 Task: Create a due date automation trigger when advanced on, on the wednesday of the week before a card is due add fields without custom field "Resume" set to a date not in this month at 11:00 AM.
Action: Mouse moved to (1091, 85)
Screenshot: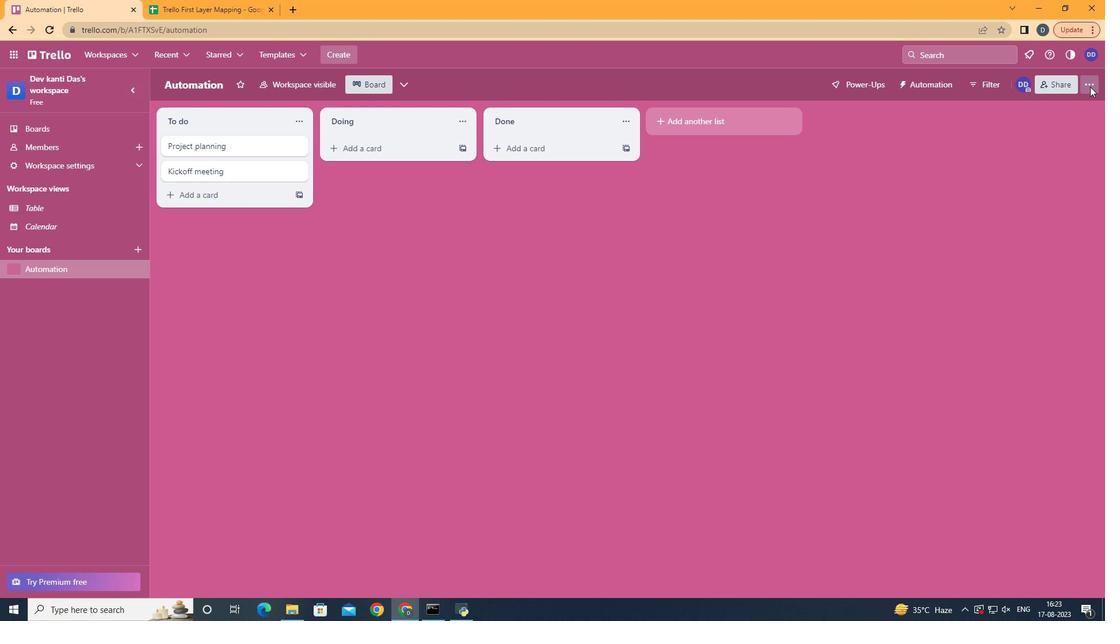 
Action: Mouse pressed left at (1091, 85)
Screenshot: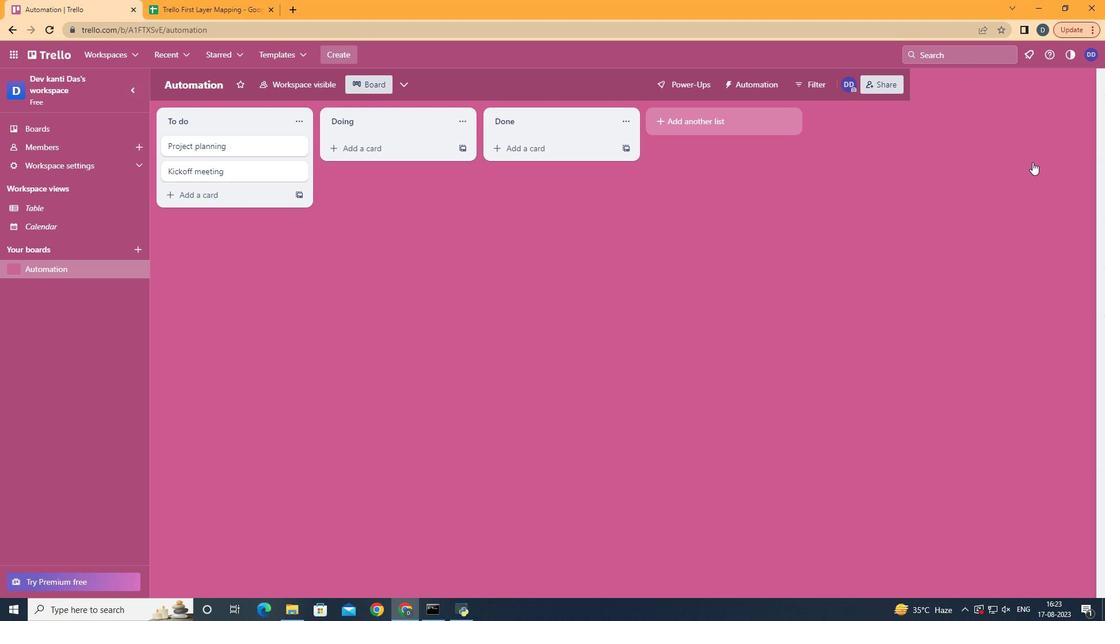
Action: Mouse moved to (1006, 246)
Screenshot: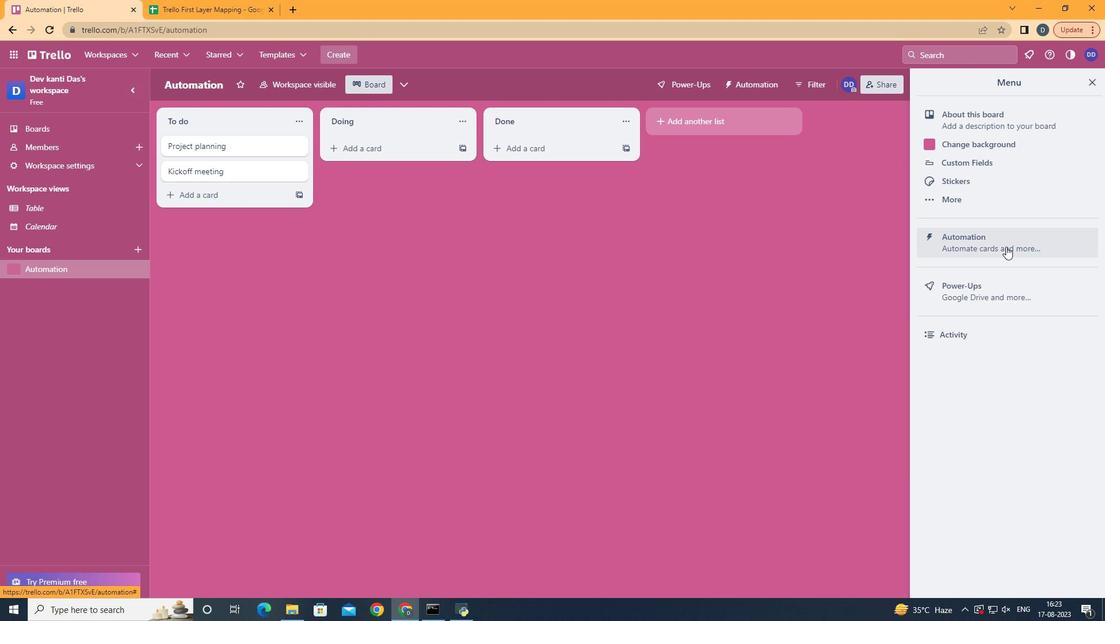 
Action: Mouse pressed left at (1006, 246)
Screenshot: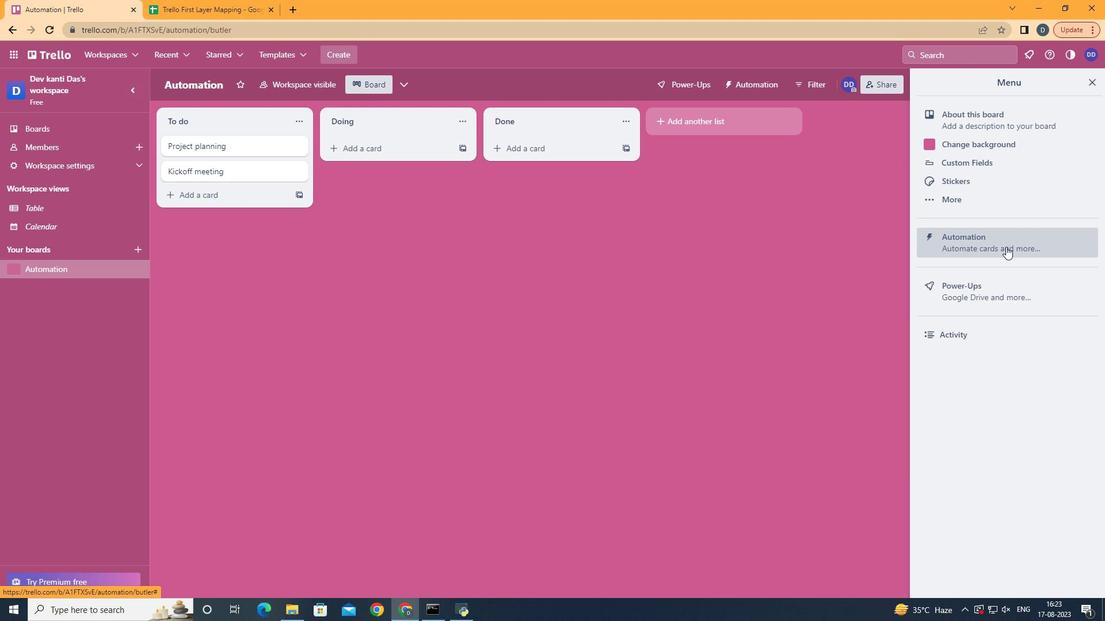 
Action: Mouse moved to (215, 231)
Screenshot: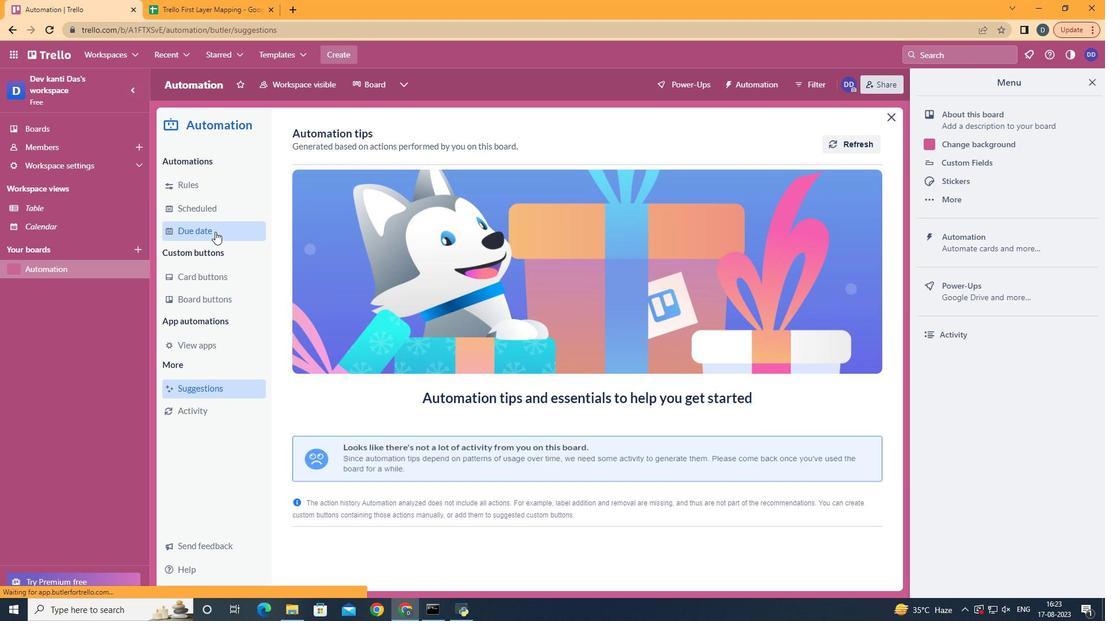 
Action: Mouse pressed left at (215, 231)
Screenshot: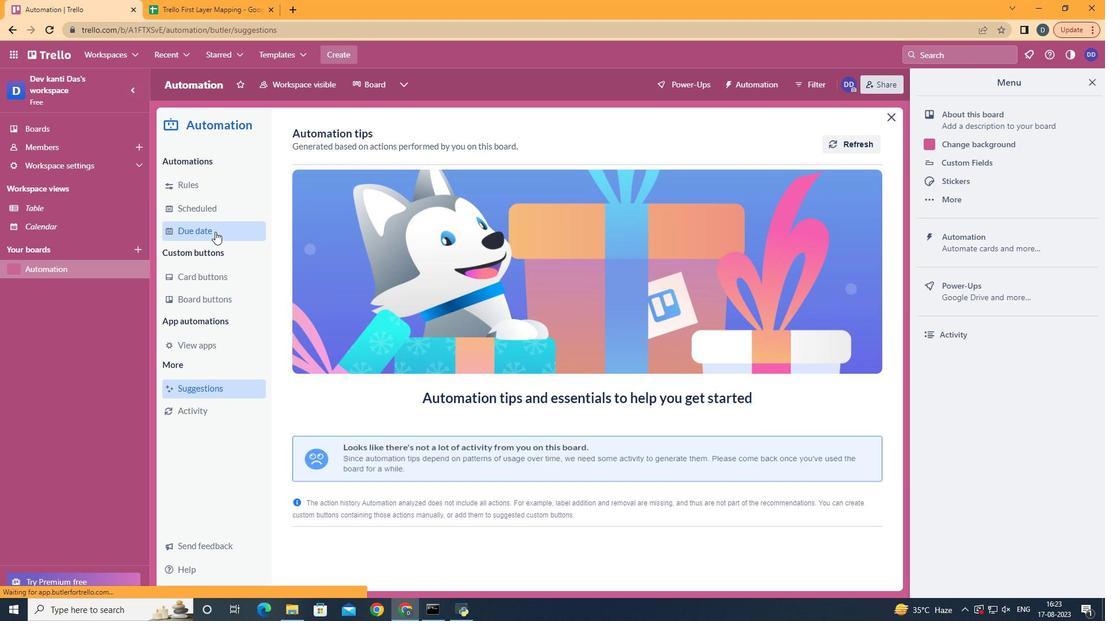 
Action: Mouse moved to (810, 142)
Screenshot: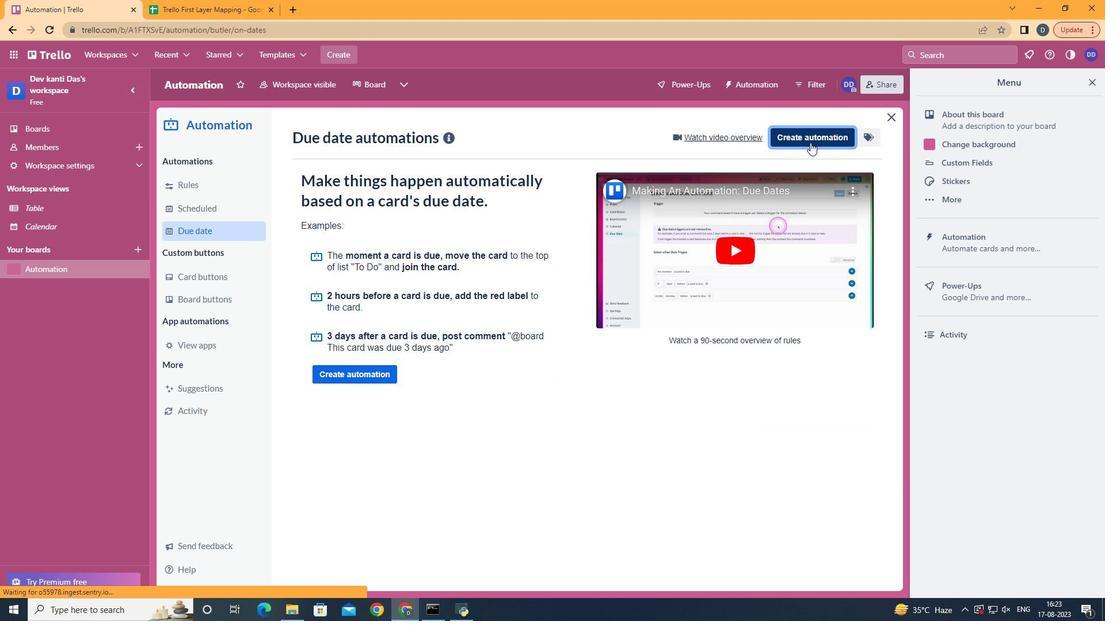 
Action: Mouse pressed left at (810, 142)
Screenshot: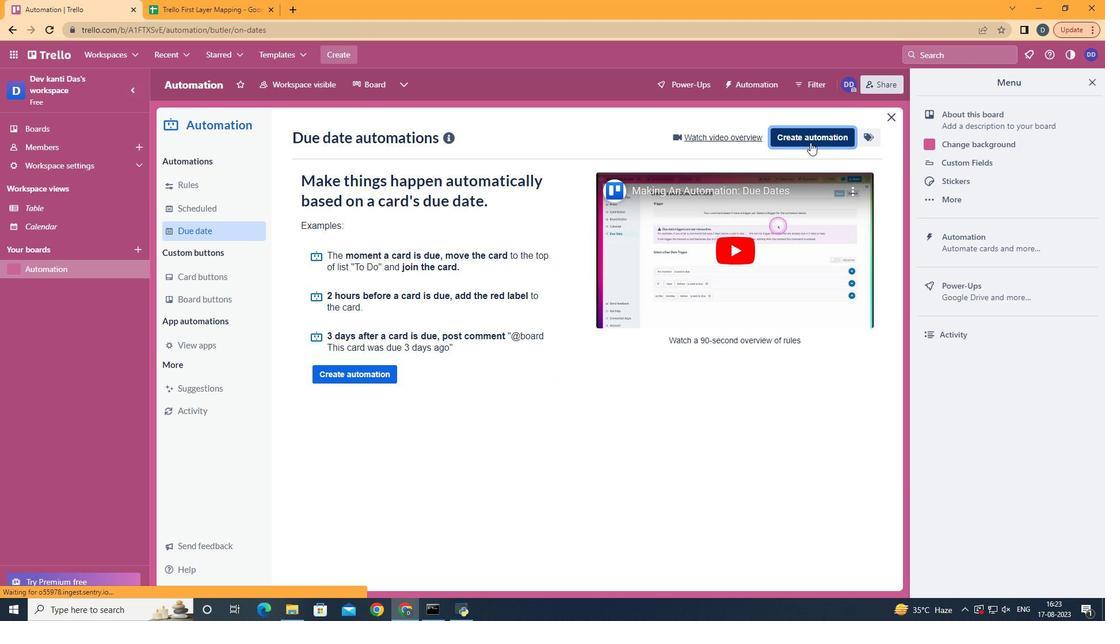 
Action: Mouse moved to (600, 248)
Screenshot: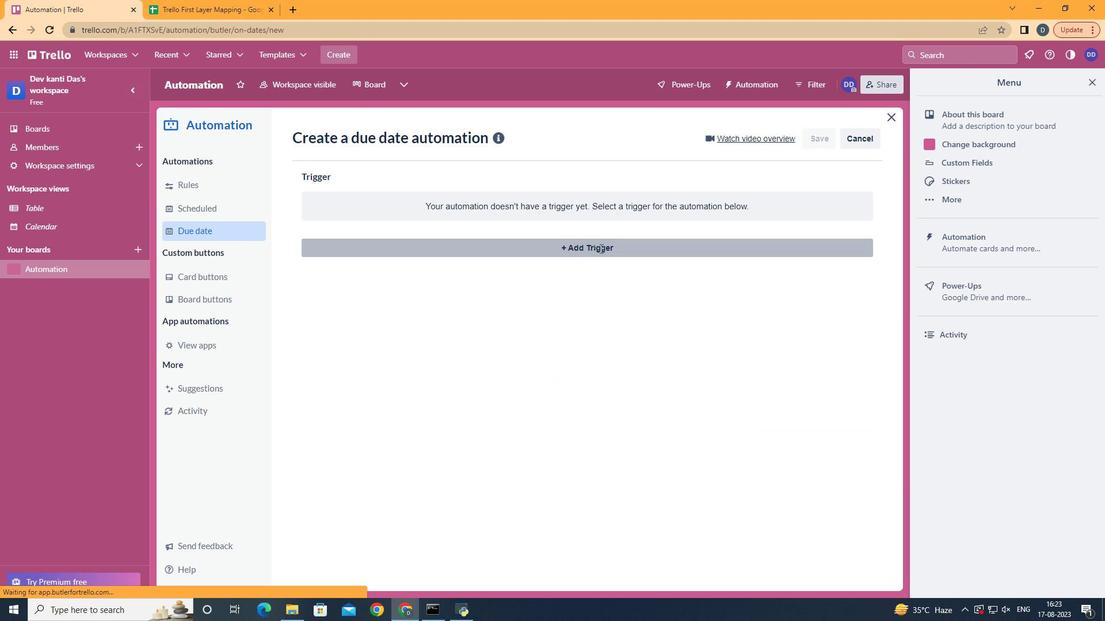 
Action: Mouse pressed left at (600, 248)
Screenshot: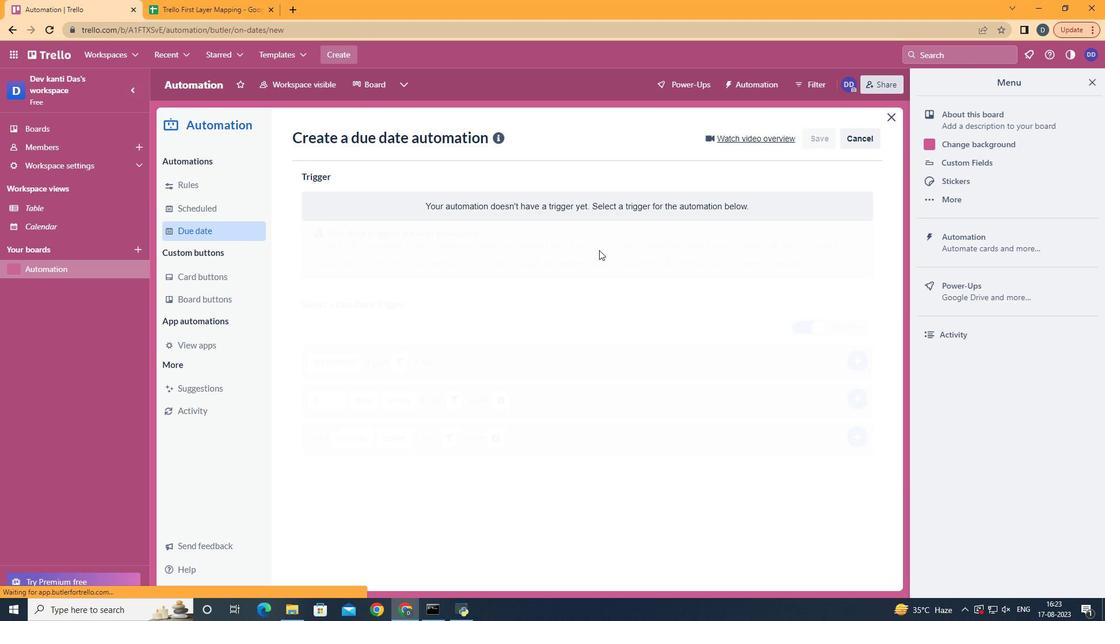 
Action: Mouse moved to (375, 345)
Screenshot: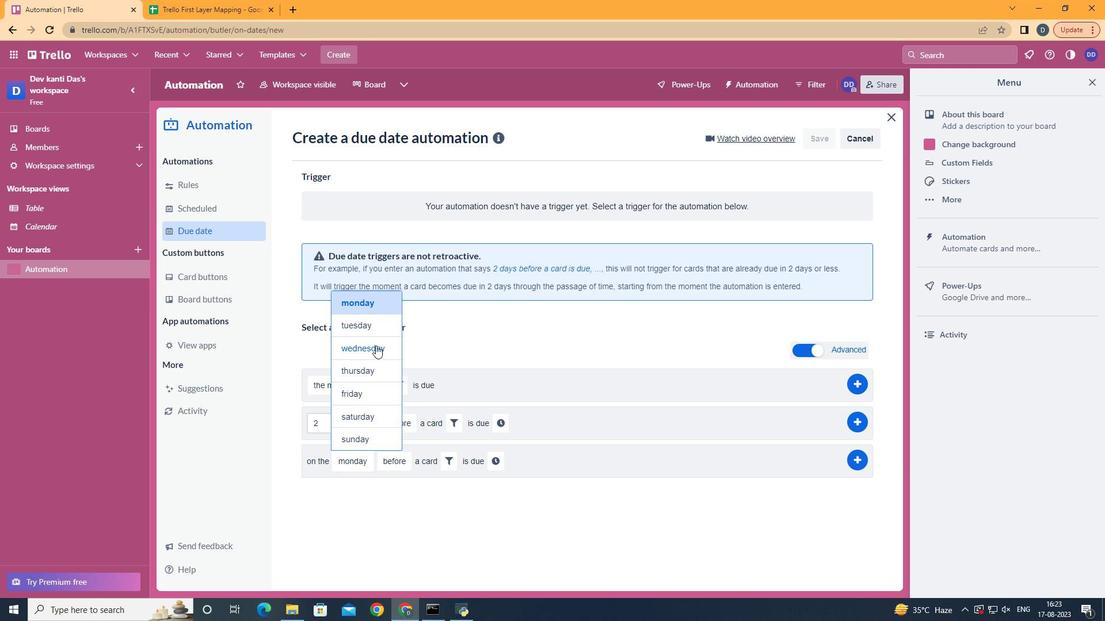 
Action: Mouse pressed left at (375, 345)
Screenshot: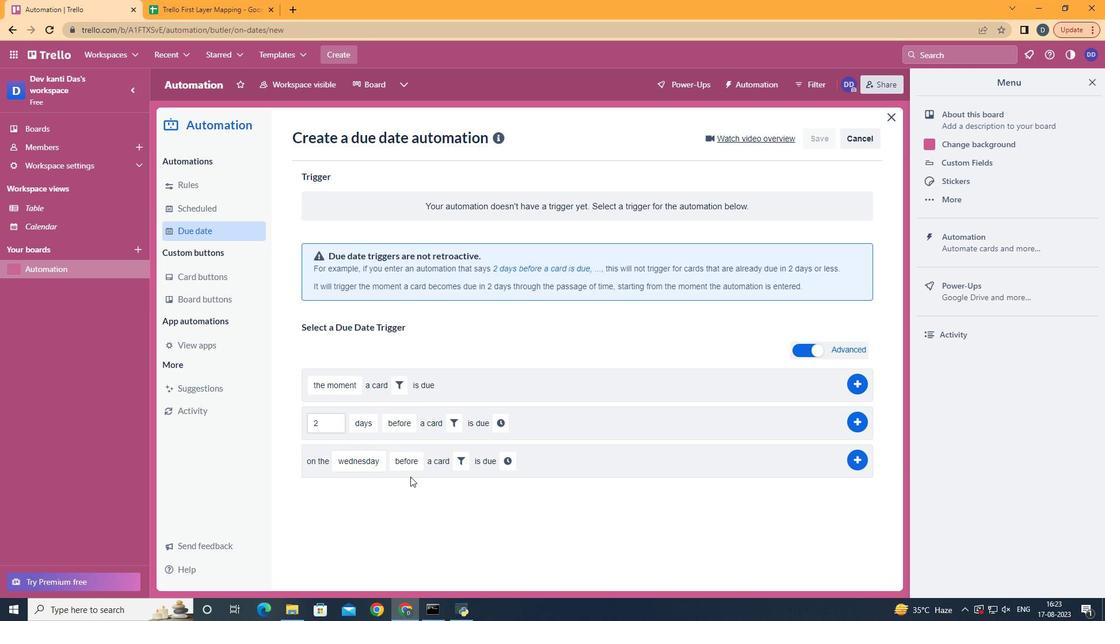 
Action: Mouse moved to (429, 547)
Screenshot: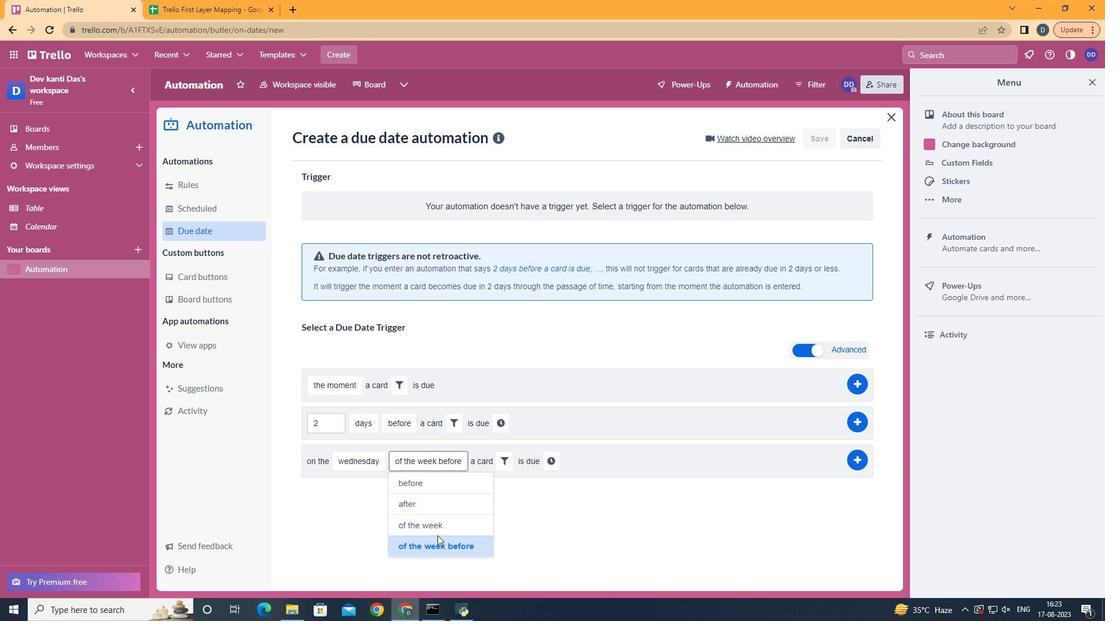 
Action: Mouse pressed left at (429, 547)
Screenshot: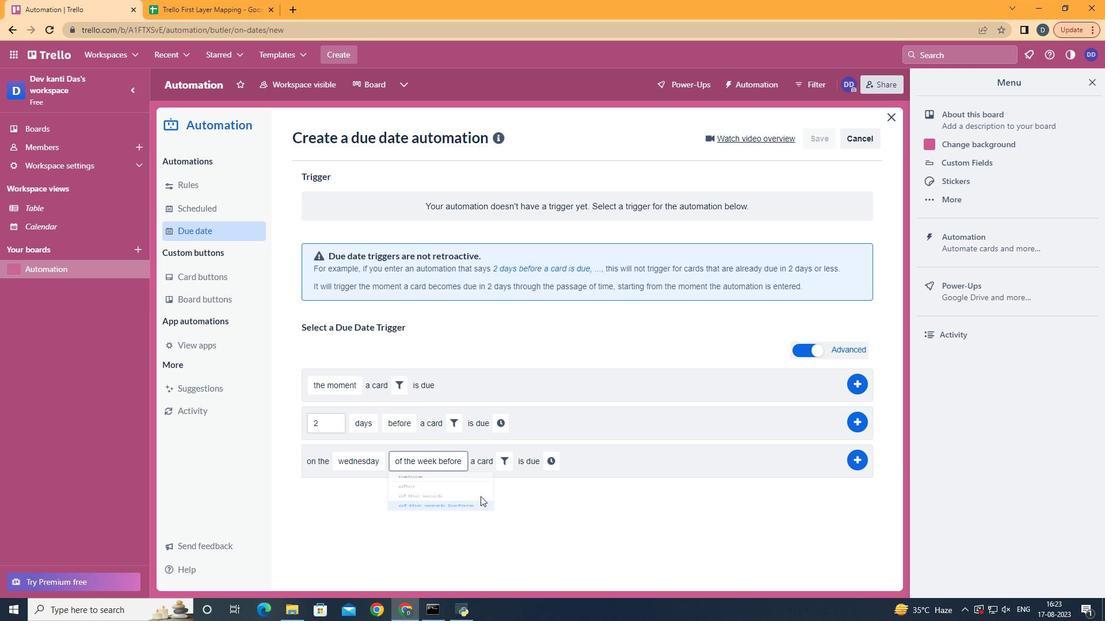 
Action: Mouse moved to (505, 465)
Screenshot: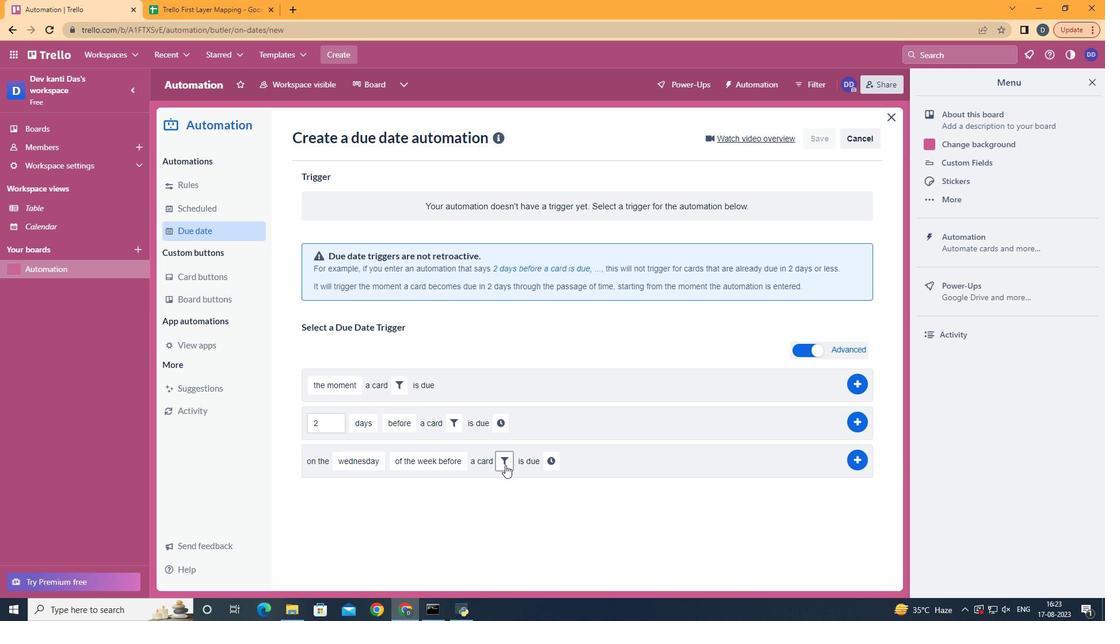 
Action: Mouse pressed left at (505, 465)
Screenshot: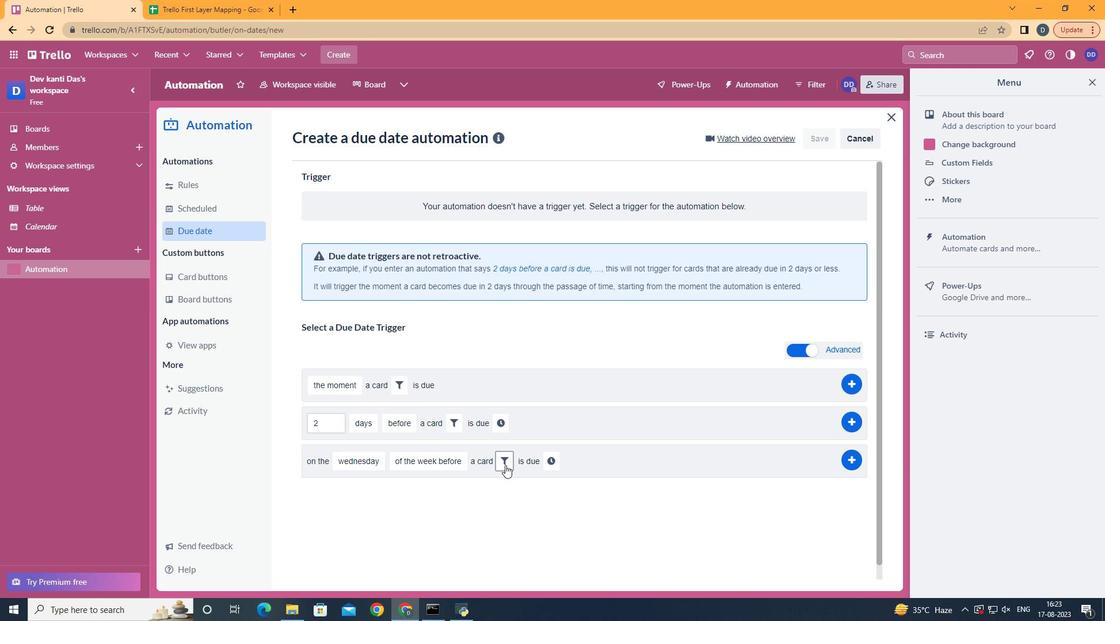 
Action: Mouse moved to (688, 492)
Screenshot: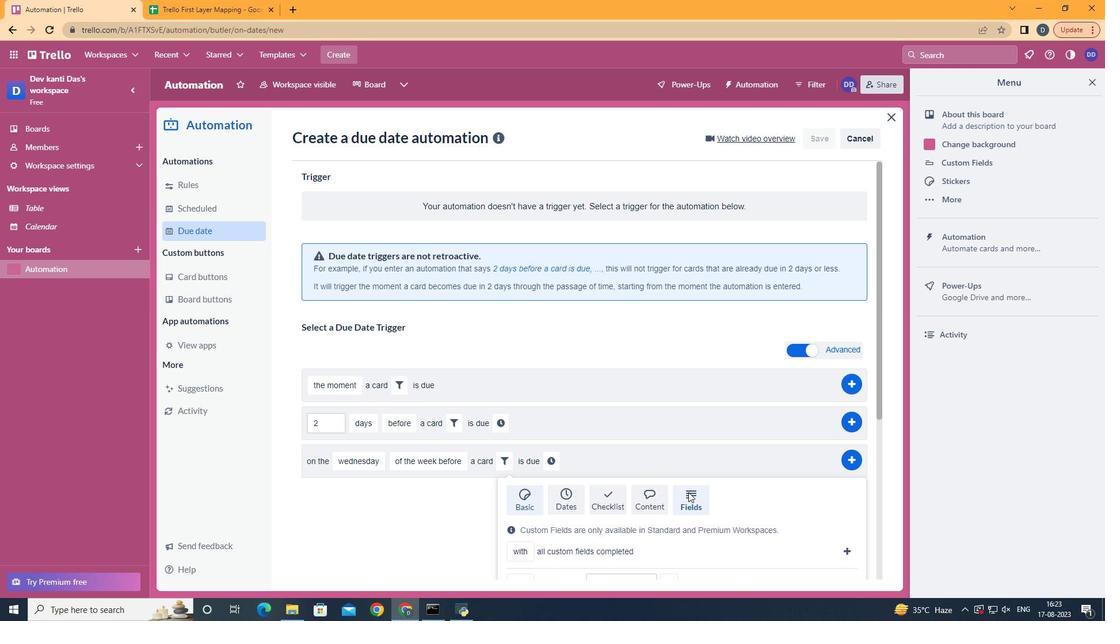 
Action: Mouse pressed left at (688, 492)
Screenshot: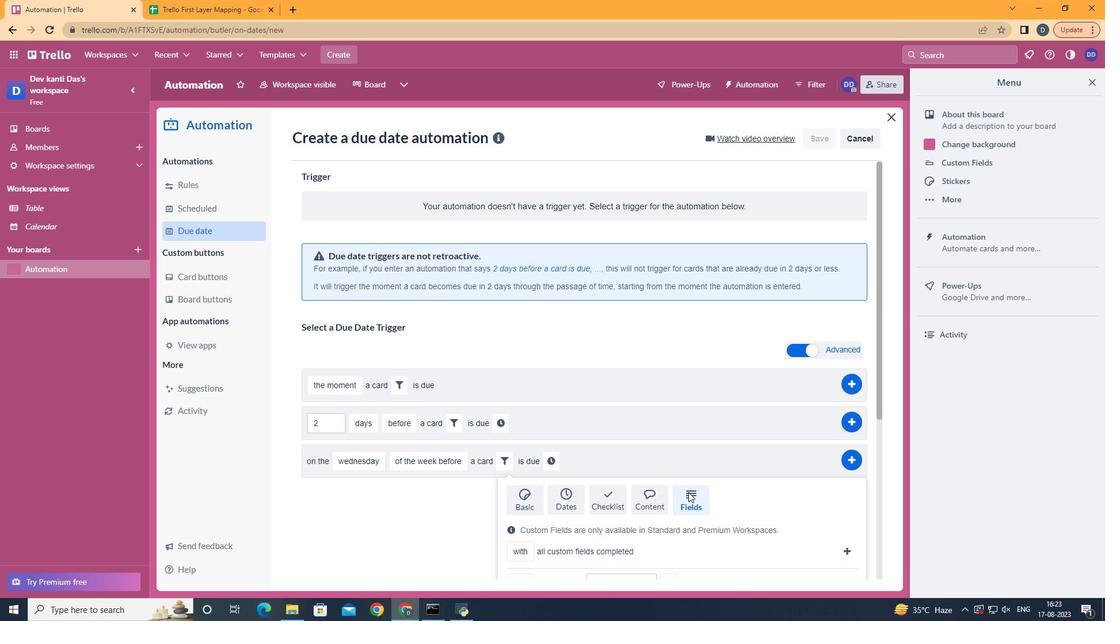 
Action: Mouse scrolled (688, 492) with delta (0, 0)
Screenshot: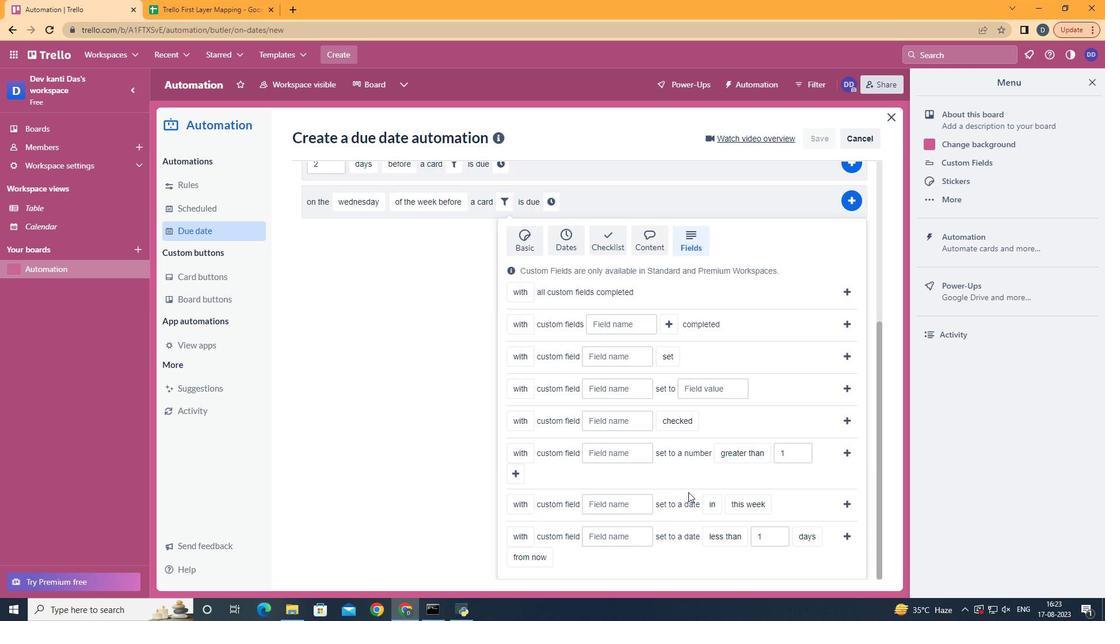 
Action: Mouse scrolled (688, 492) with delta (0, 0)
Screenshot: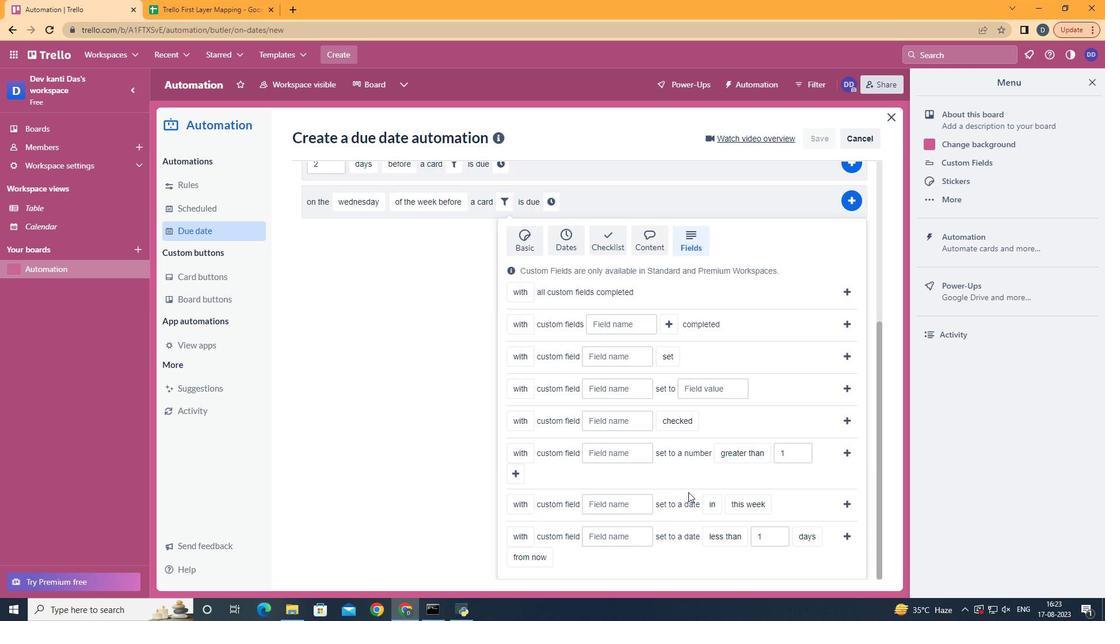 
Action: Mouse scrolled (688, 492) with delta (0, 0)
Screenshot: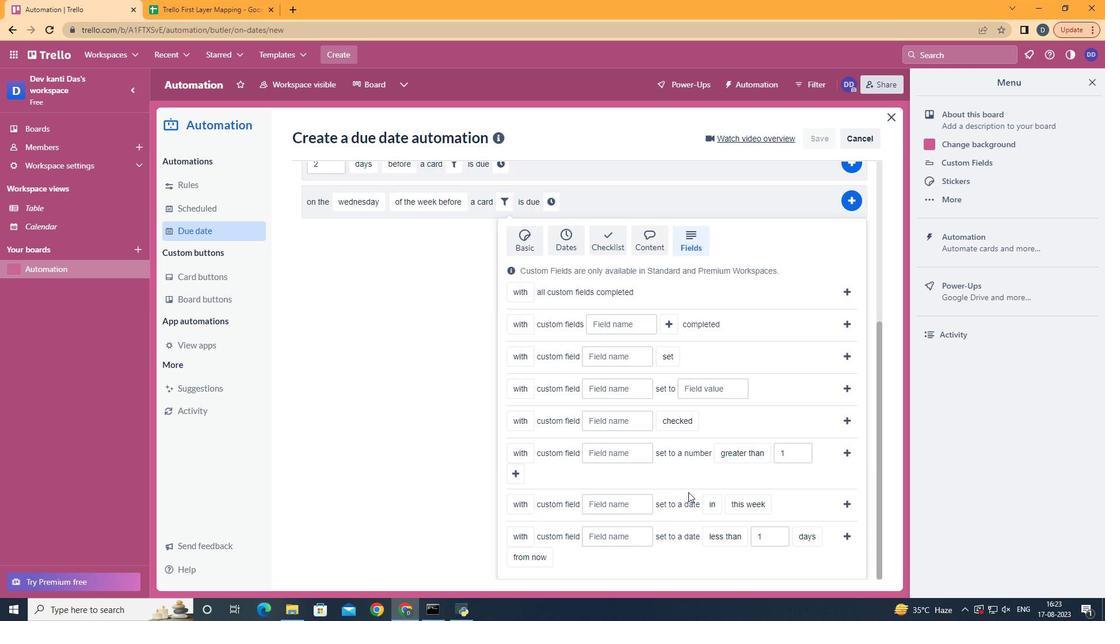 
Action: Mouse scrolled (688, 492) with delta (0, 0)
Screenshot: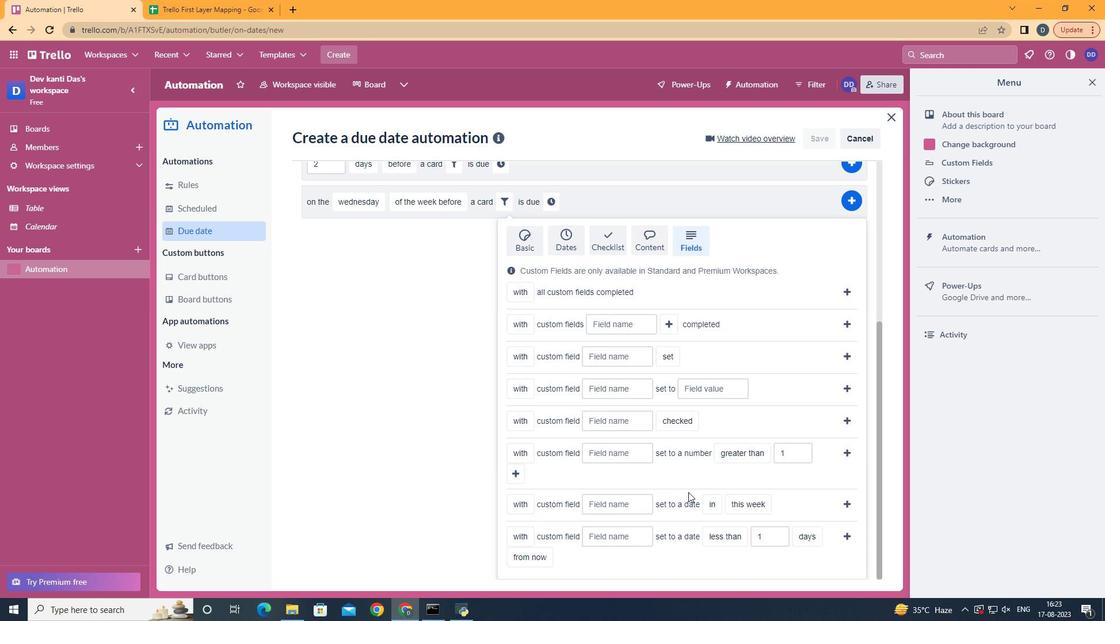 
Action: Mouse scrolled (688, 492) with delta (0, 0)
Screenshot: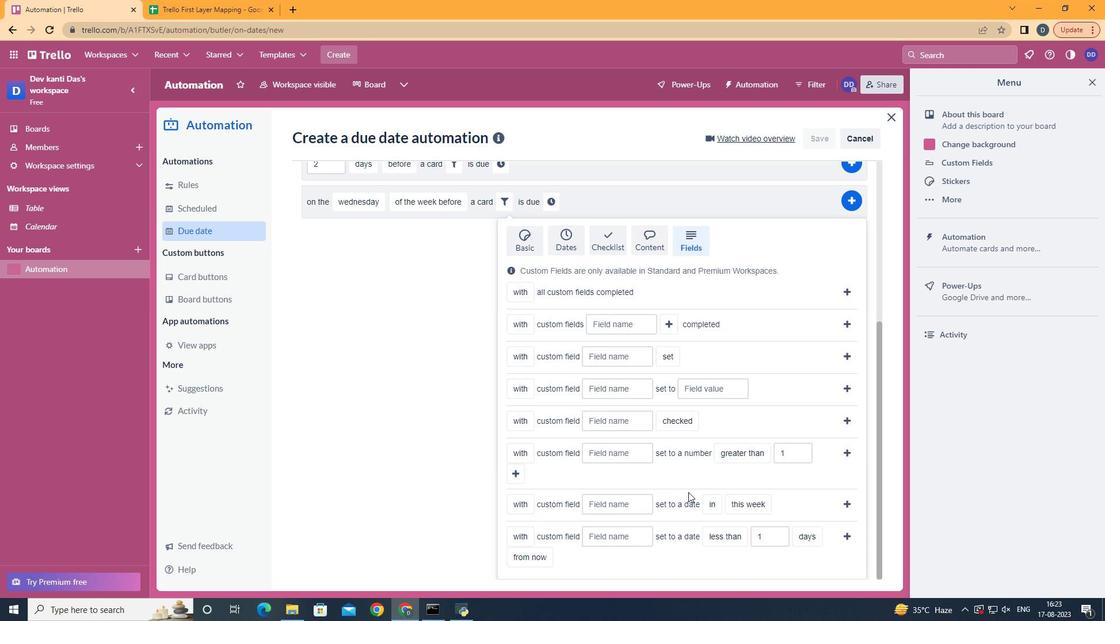 
Action: Mouse moved to (531, 549)
Screenshot: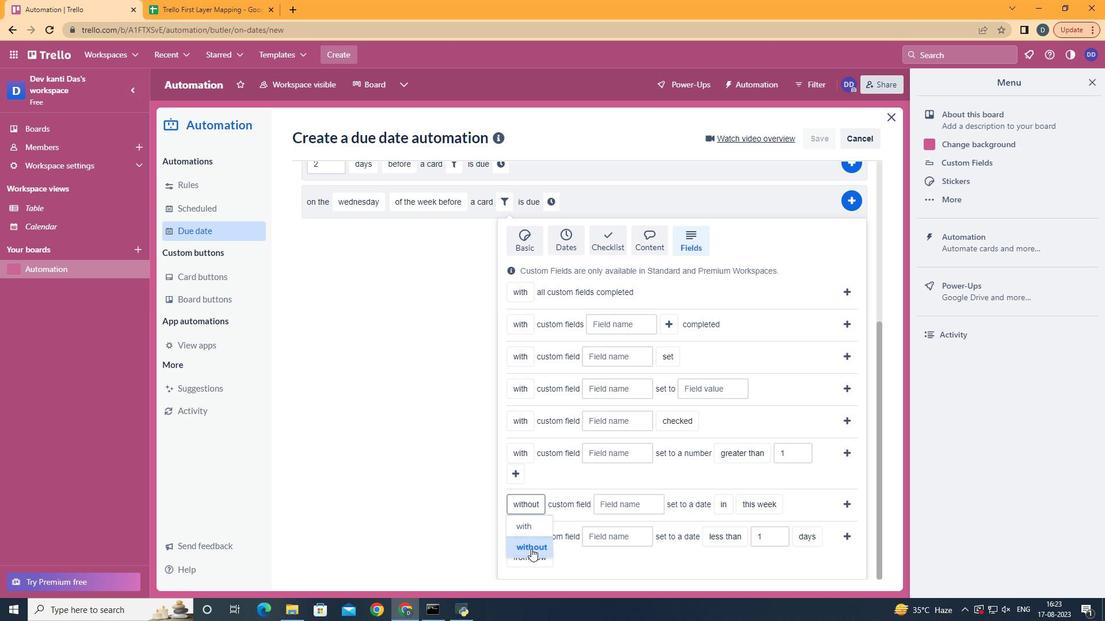 
Action: Mouse pressed left at (531, 549)
Screenshot: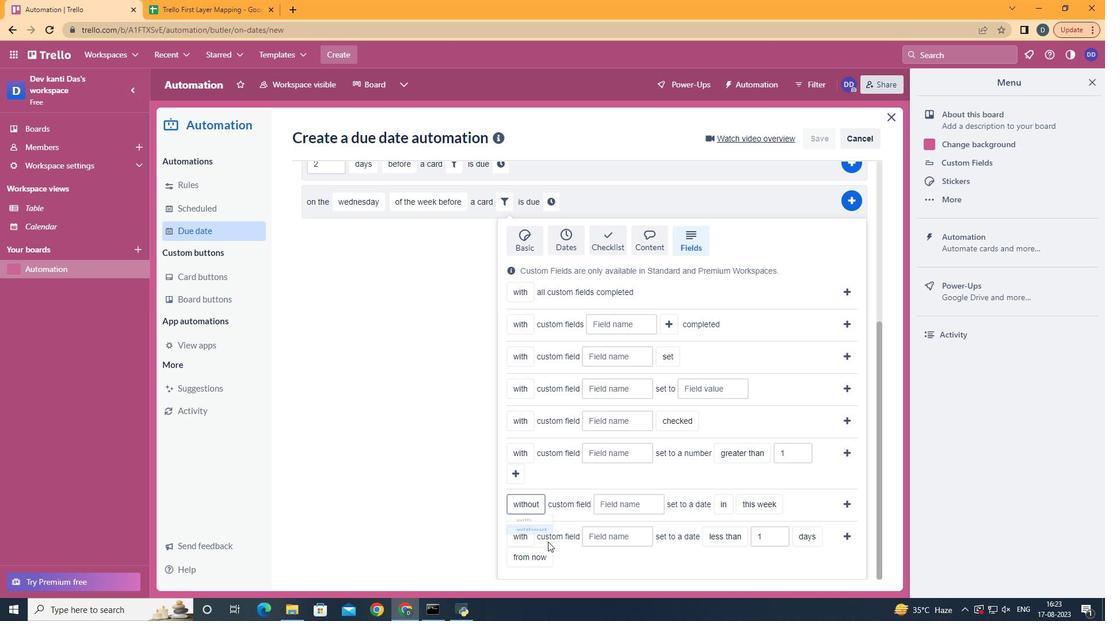 
Action: Mouse moved to (626, 498)
Screenshot: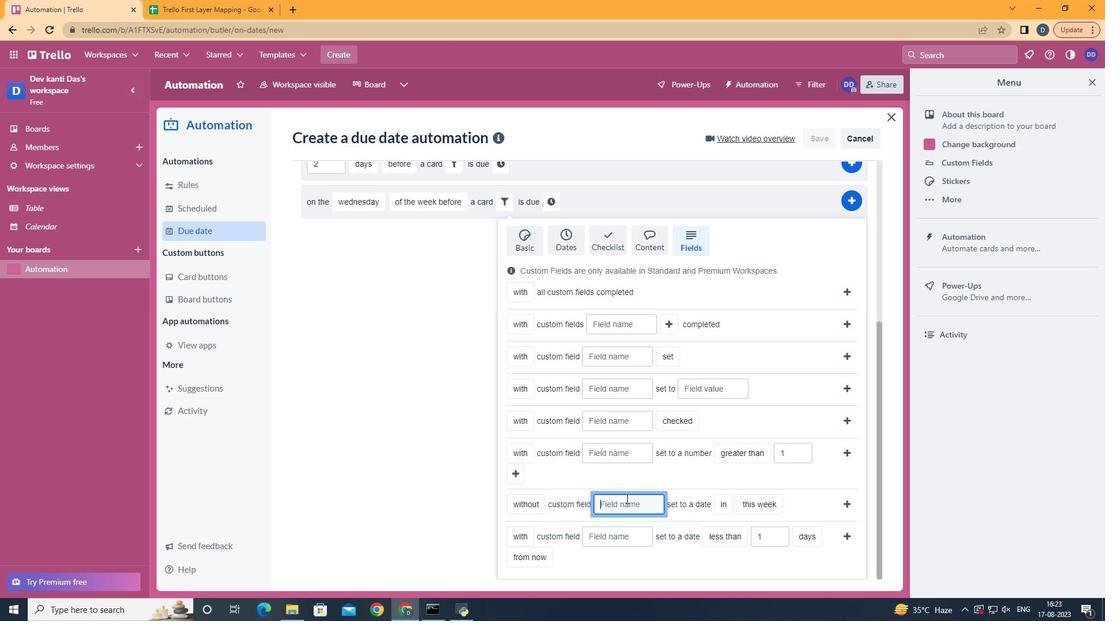 
Action: Mouse pressed left at (626, 498)
Screenshot: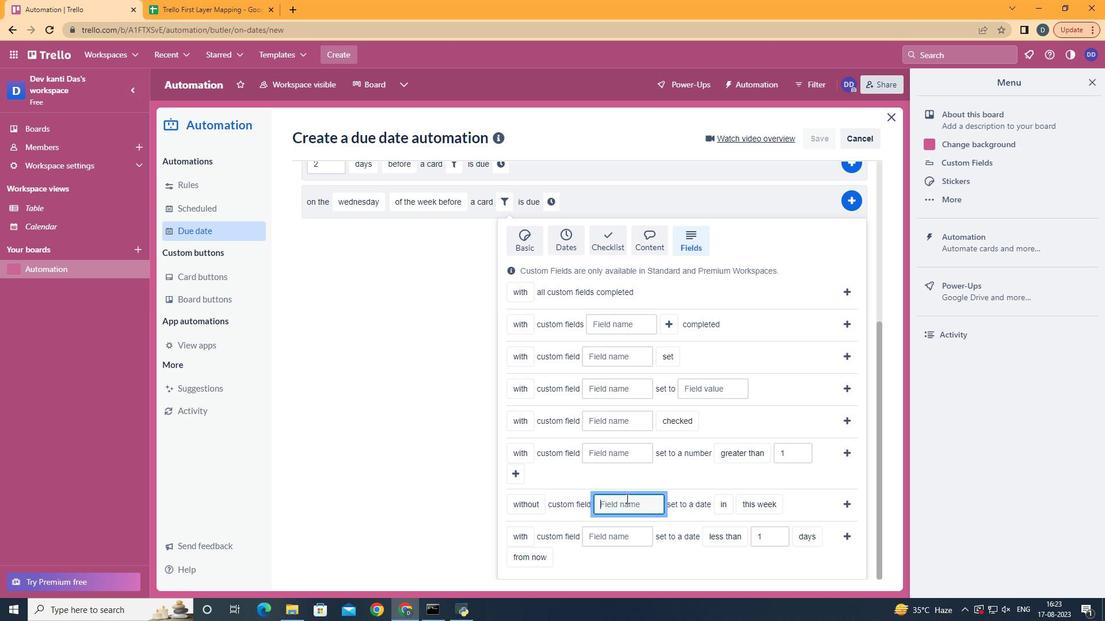 
Action: Key pressed <Key.shift>Resume
Screenshot: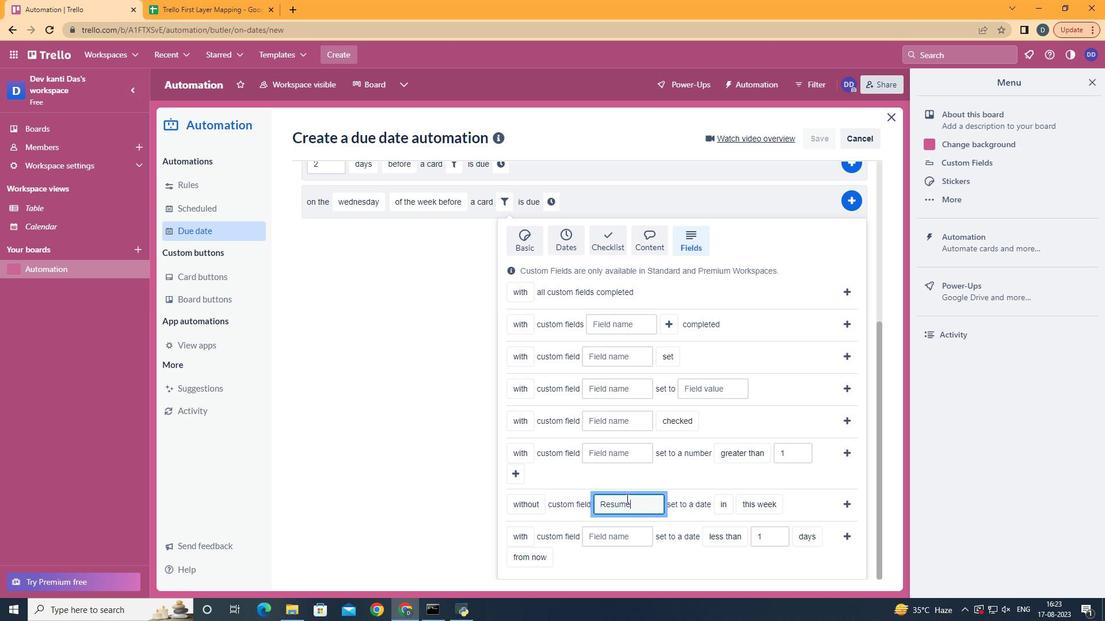 
Action: Mouse moved to (725, 558)
Screenshot: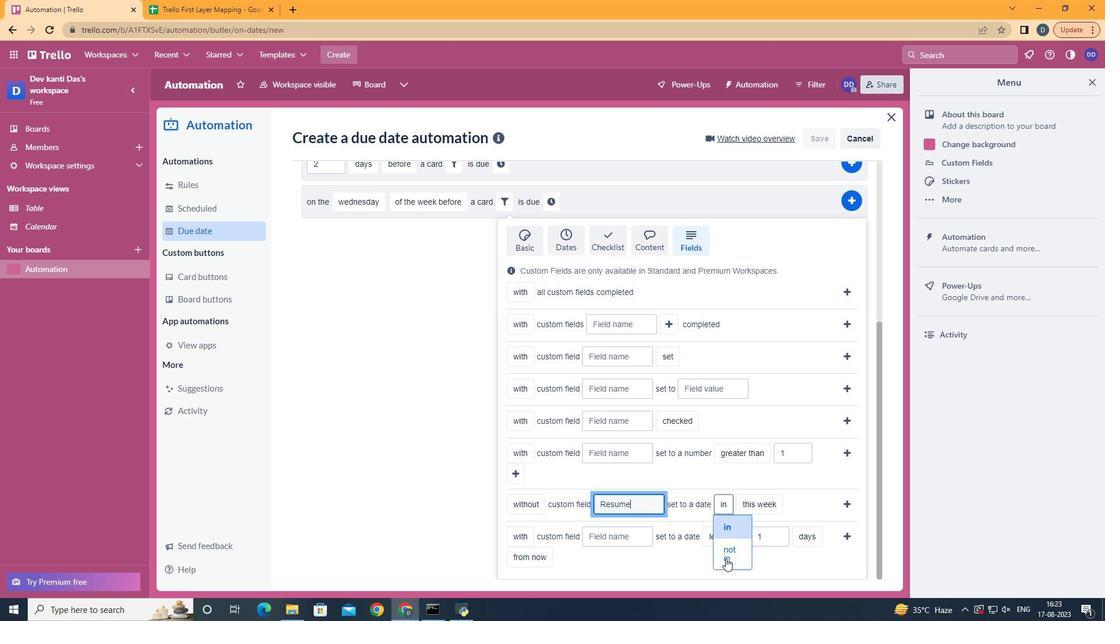 
Action: Mouse pressed left at (725, 558)
Screenshot: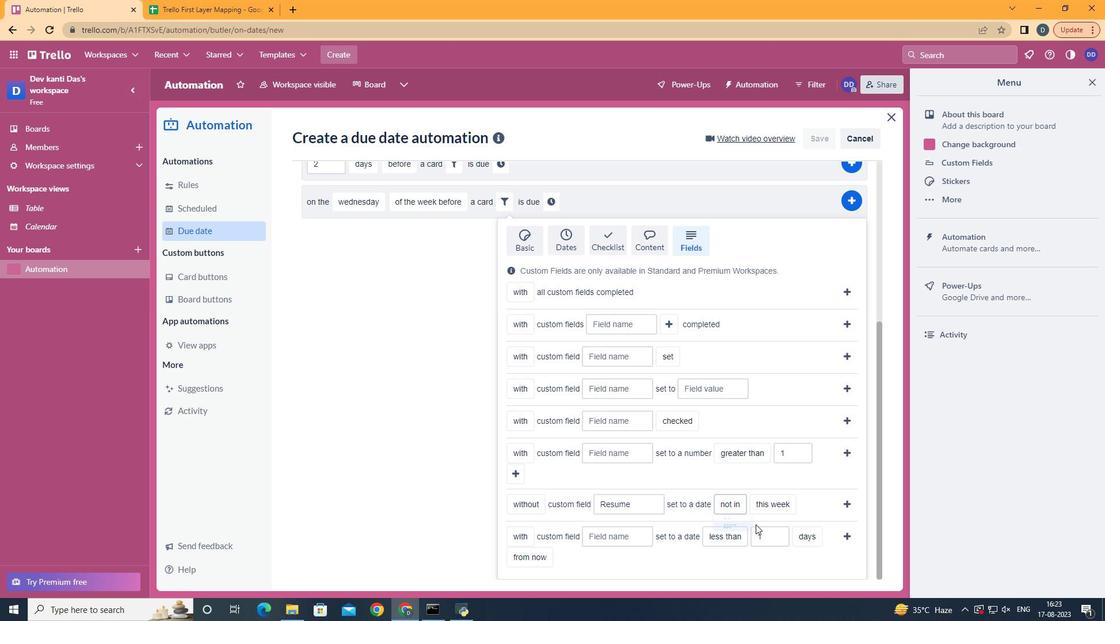 
Action: Mouse moved to (783, 546)
Screenshot: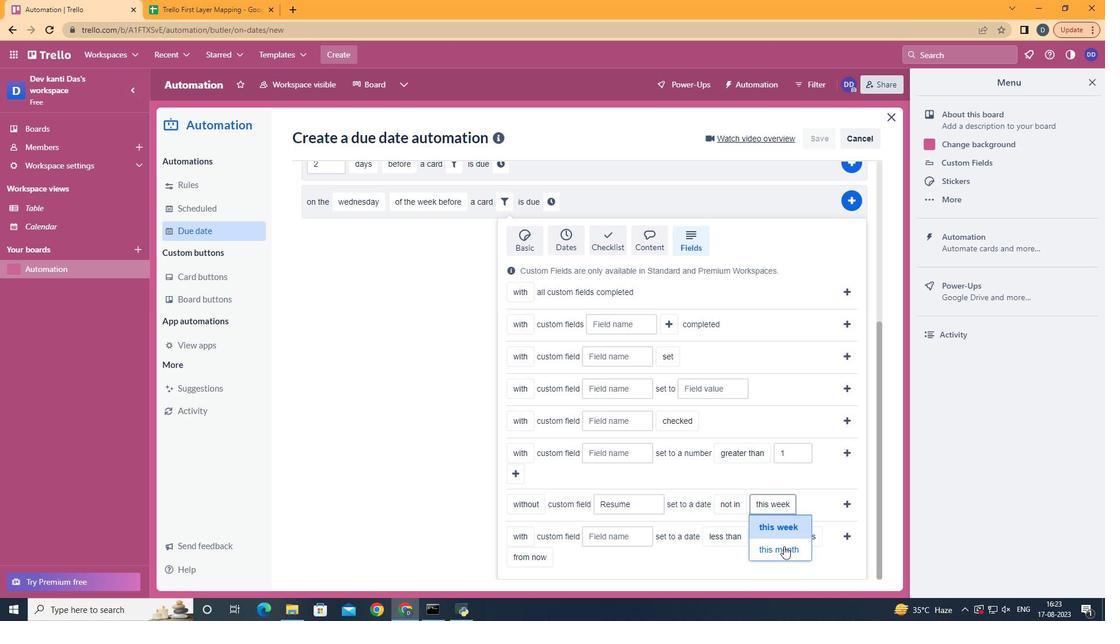
Action: Mouse pressed left at (783, 546)
Screenshot: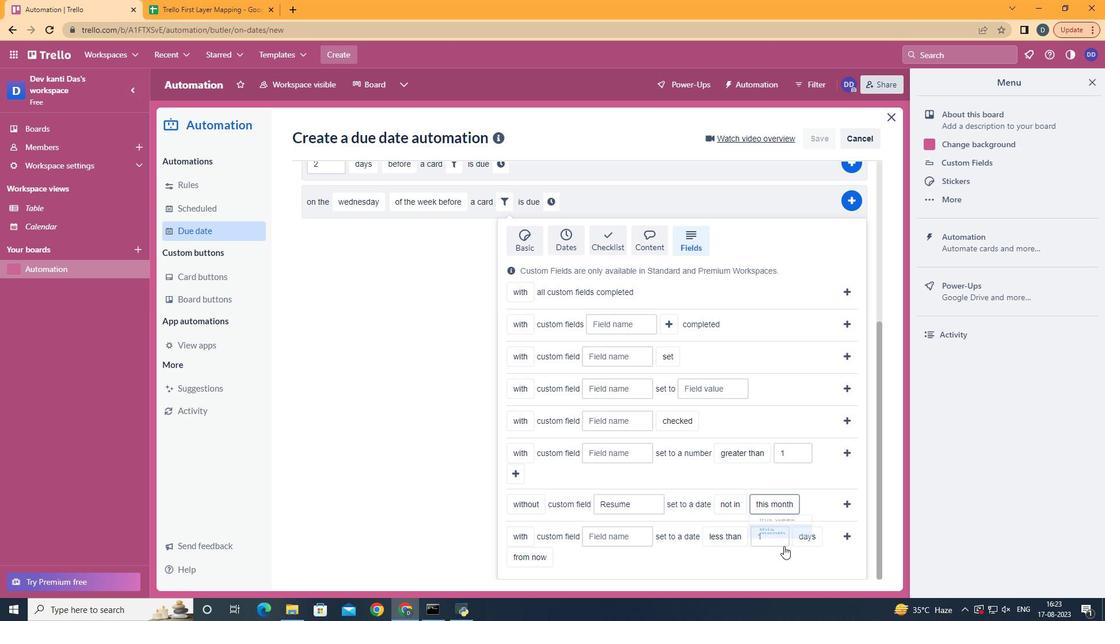 
Action: Mouse moved to (844, 503)
Screenshot: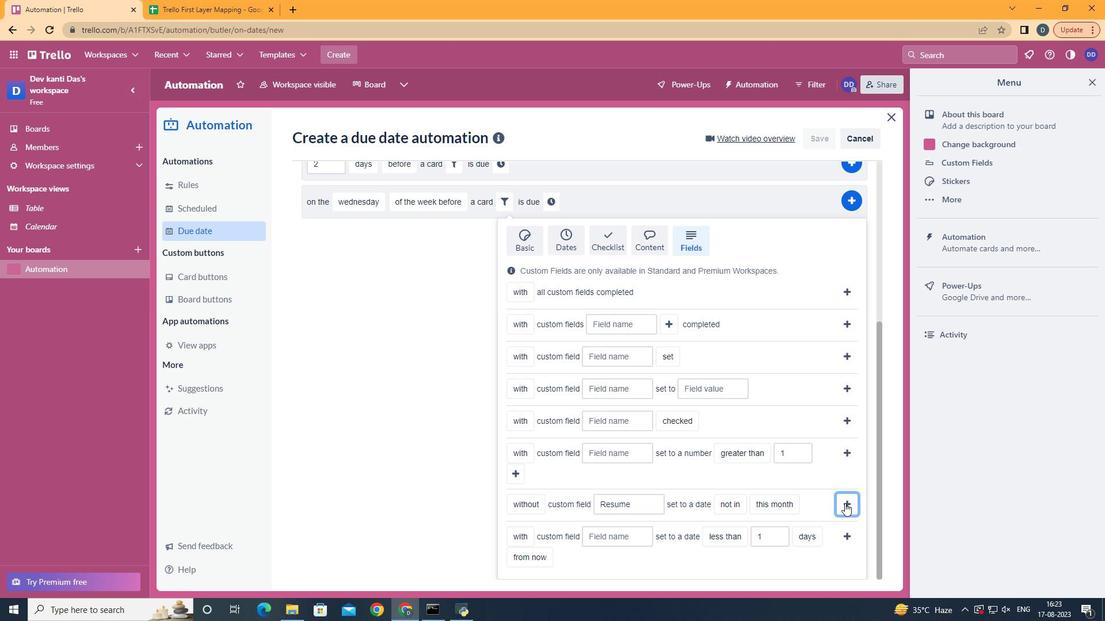 
Action: Mouse pressed left at (844, 503)
Screenshot: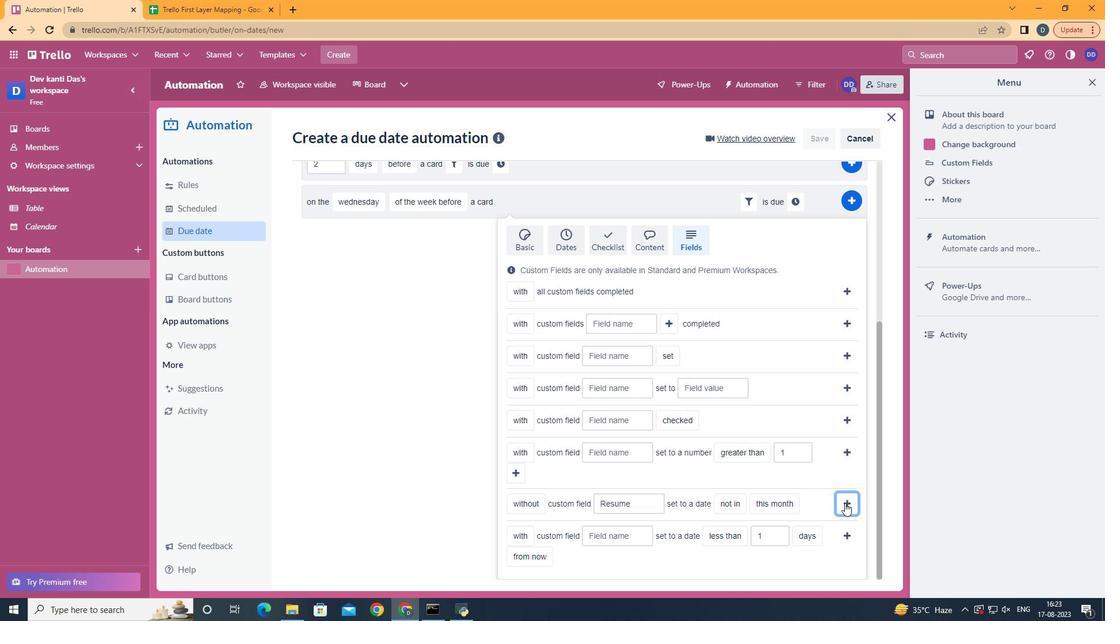 
Action: Mouse moved to (790, 457)
Screenshot: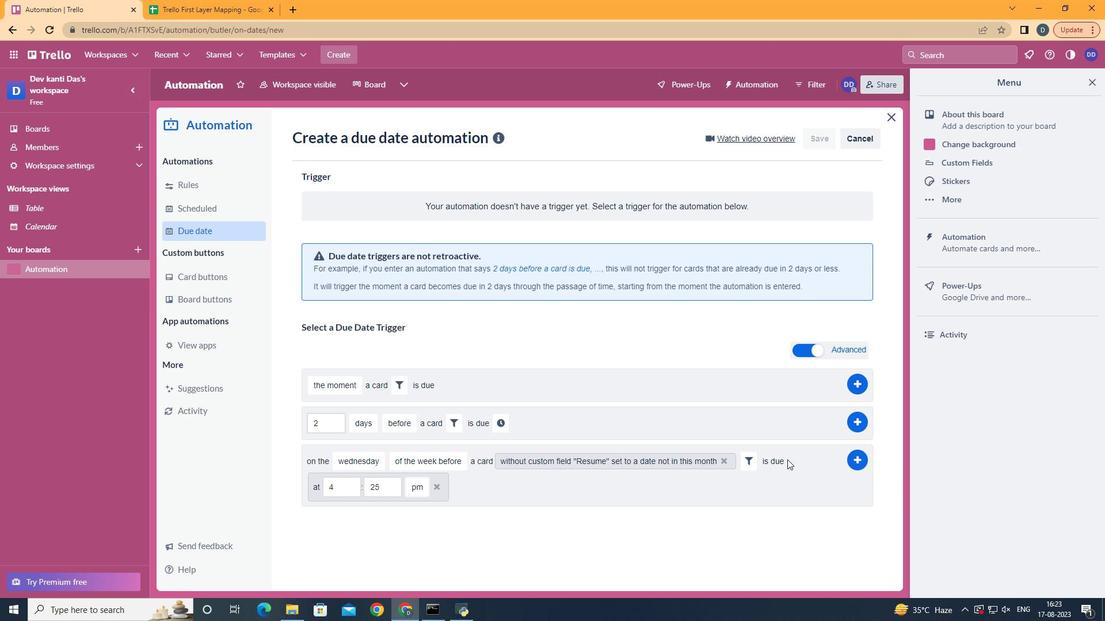 
Action: Mouse pressed left at (790, 457)
Screenshot: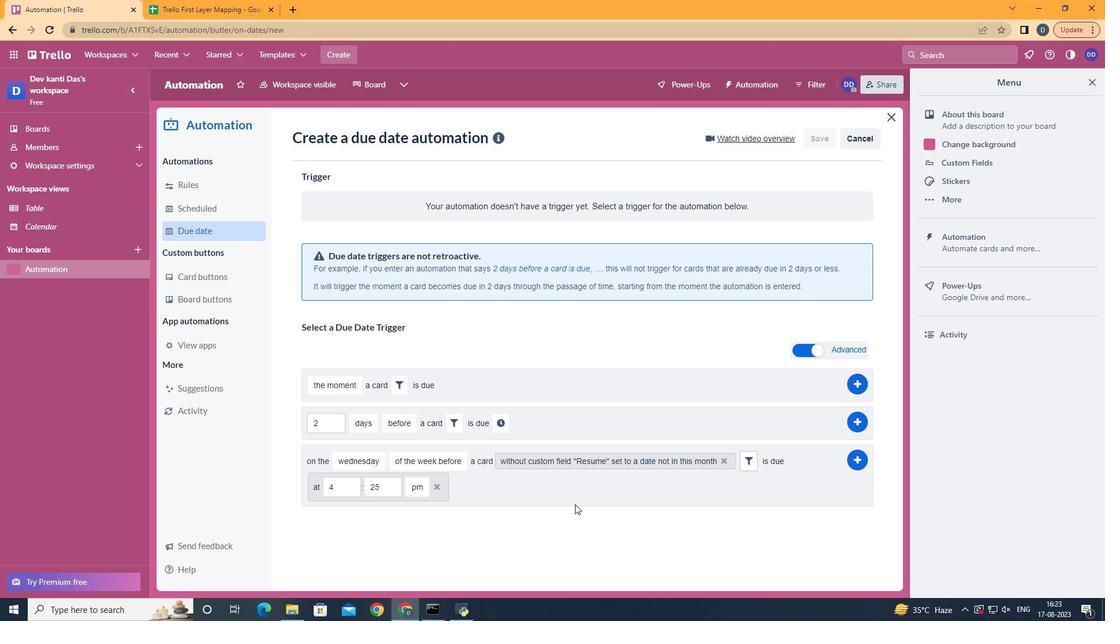 
Action: Mouse moved to (351, 485)
Screenshot: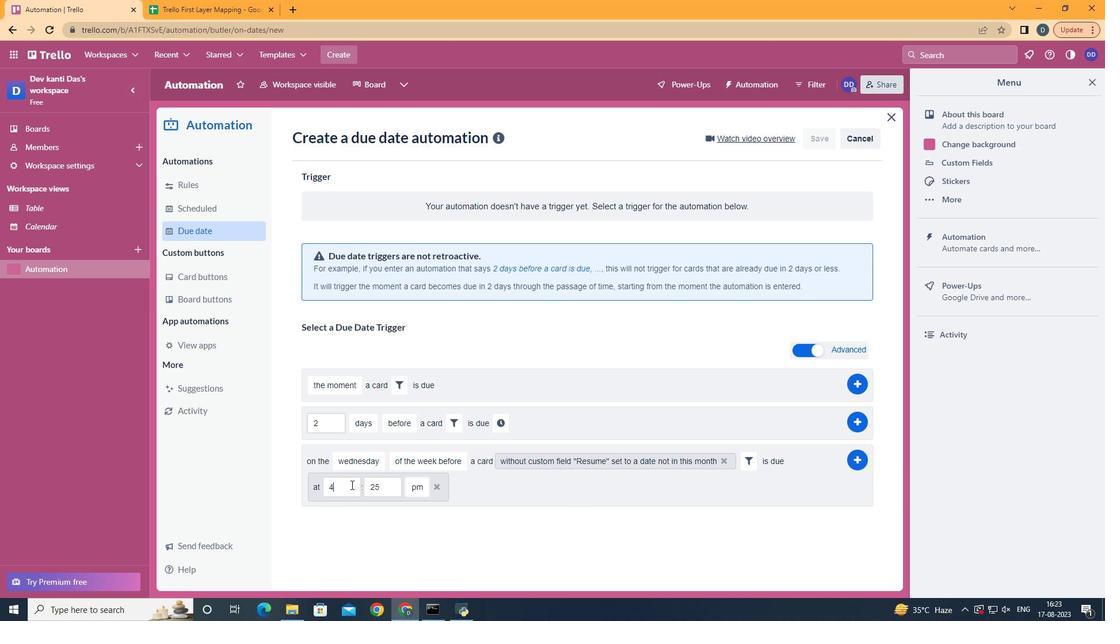 
Action: Mouse pressed left at (351, 485)
Screenshot: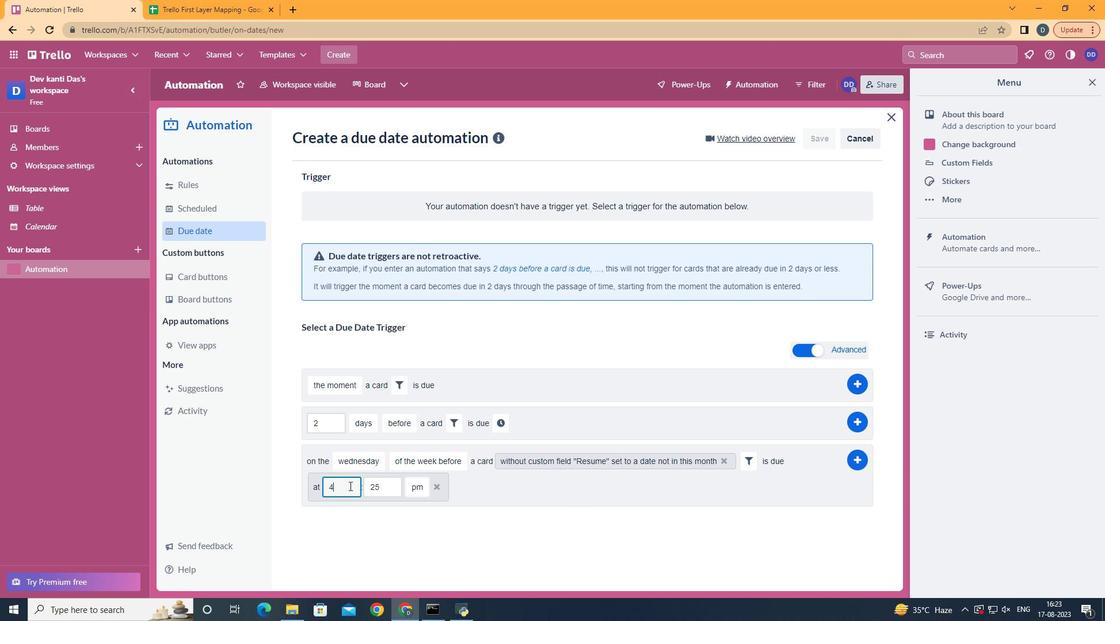
Action: Mouse moved to (349, 486)
Screenshot: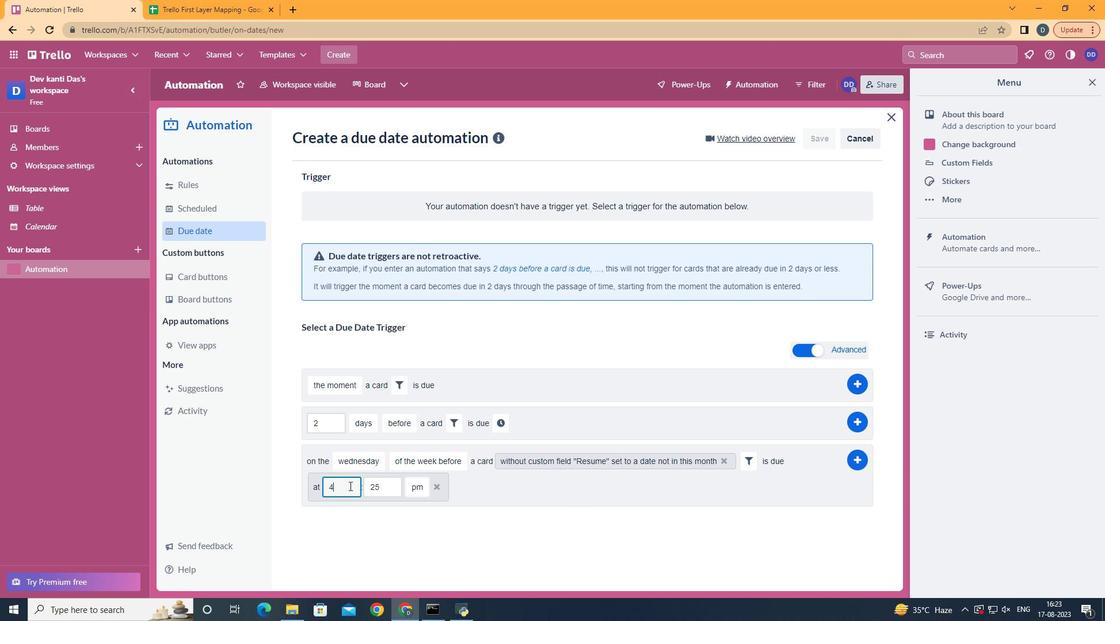 
Action: Key pressed <Key.backspace>11
Screenshot: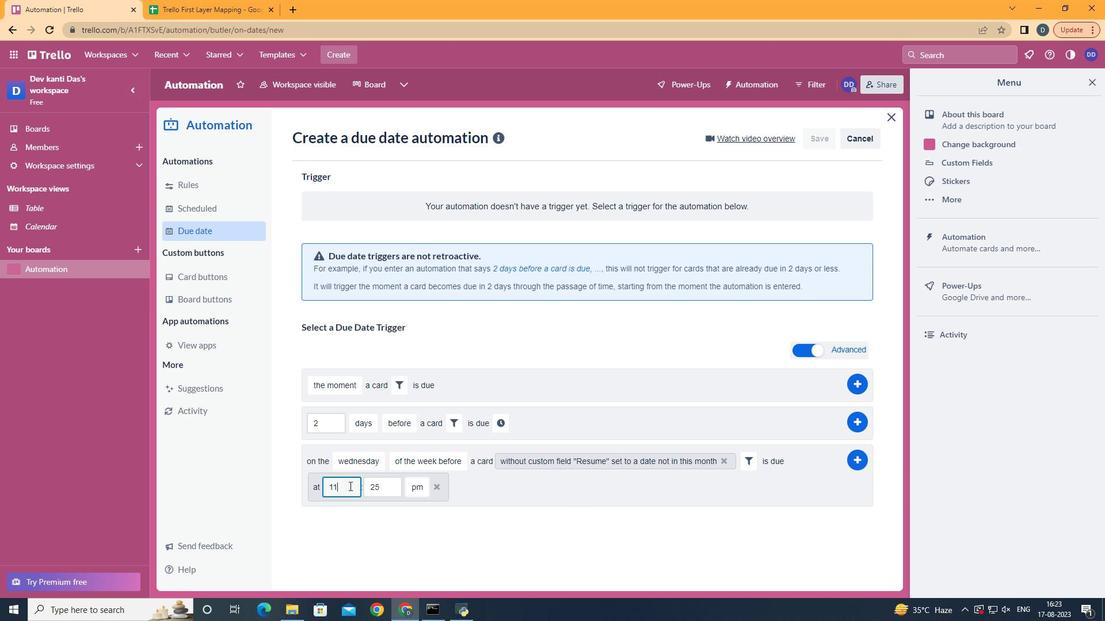 
Action: Mouse moved to (386, 488)
Screenshot: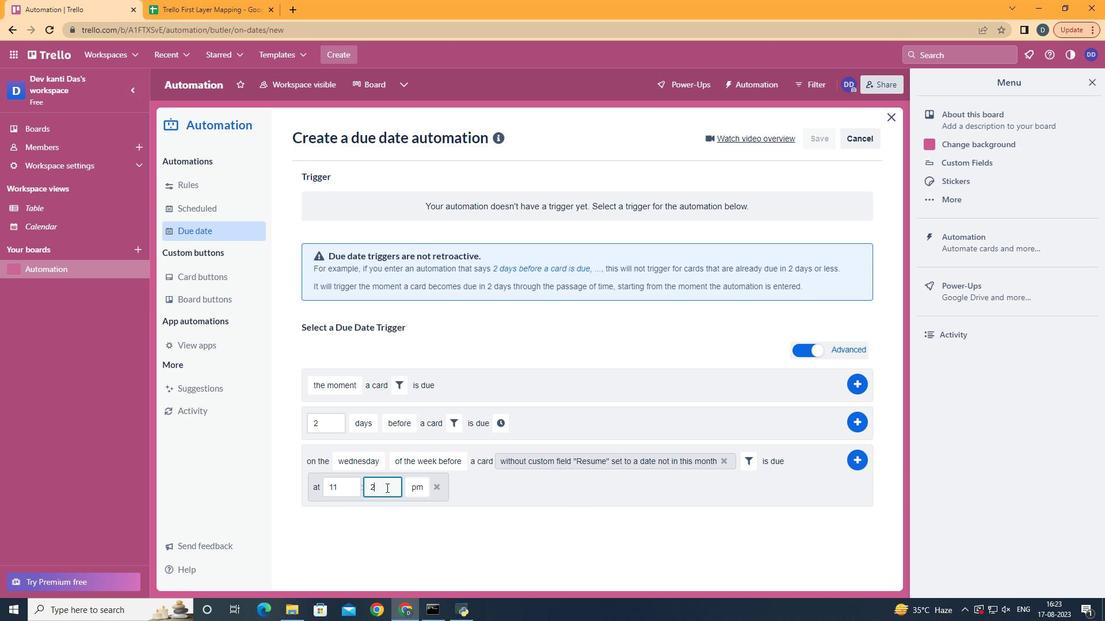 
Action: Mouse pressed left at (386, 488)
Screenshot: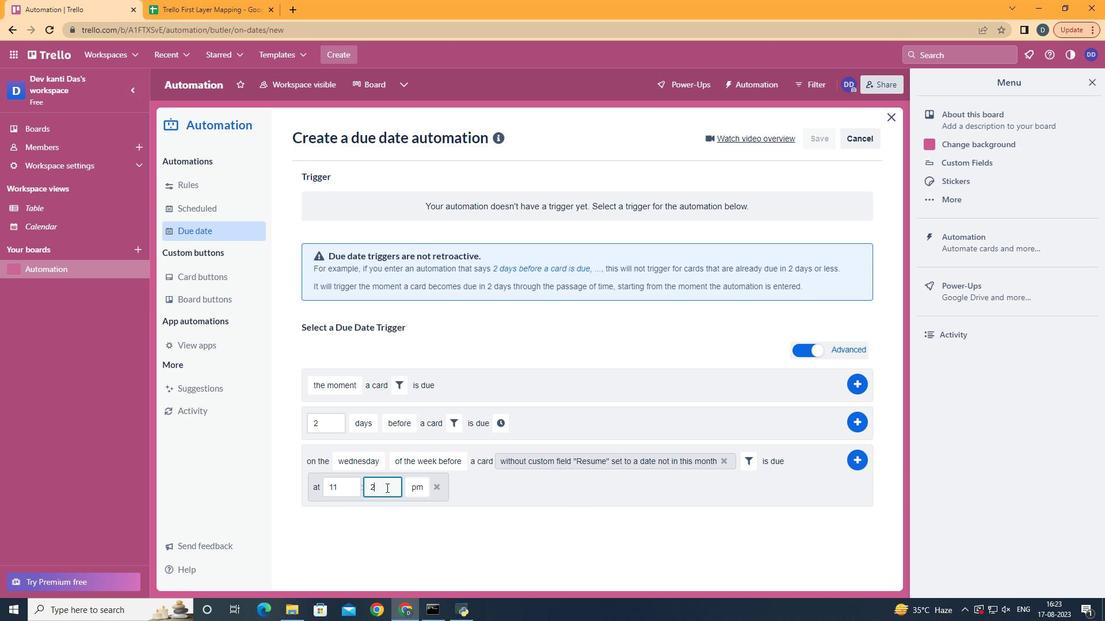 
Action: Key pressed <Key.backspace>
Screenshot: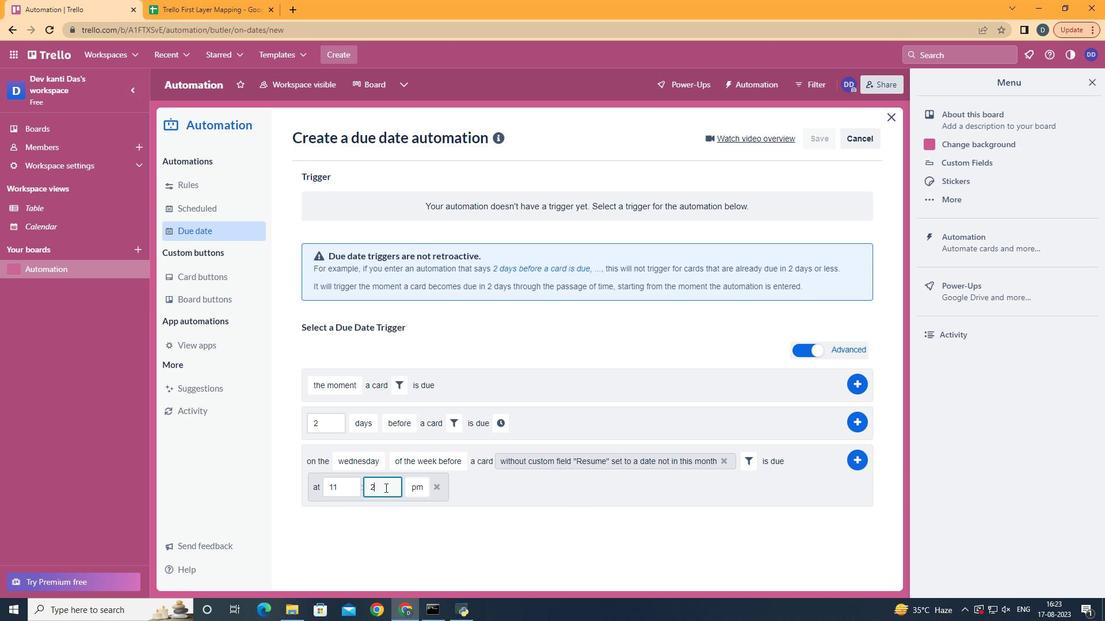 
Action: Mouse moved to (385, 488)
Screenshot: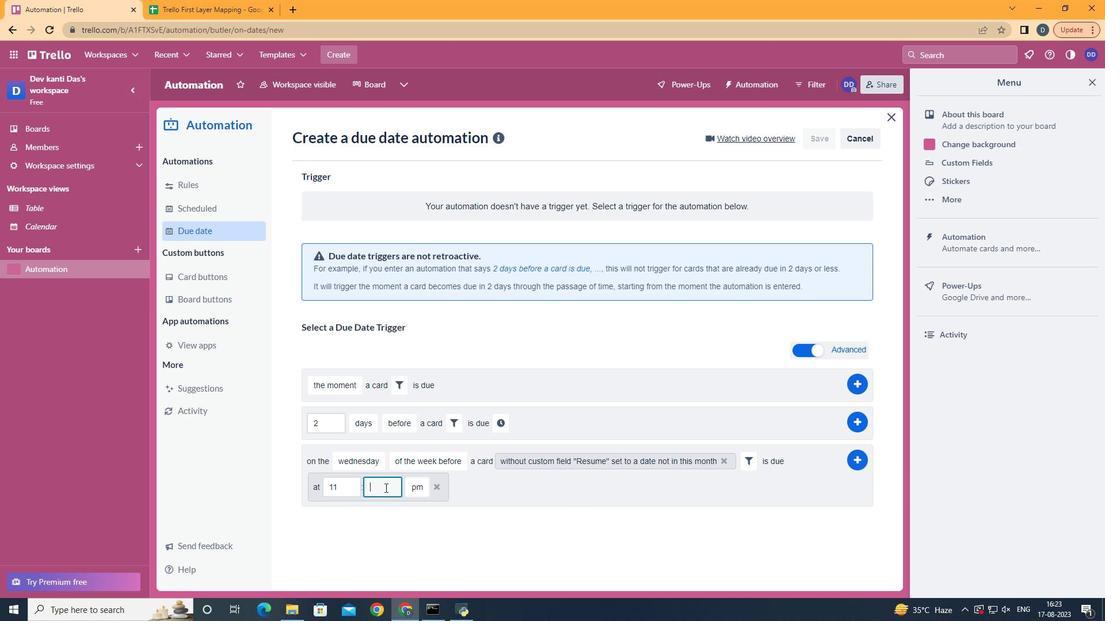 
Action: Key pressed <Key.backspace>00
Screenshot: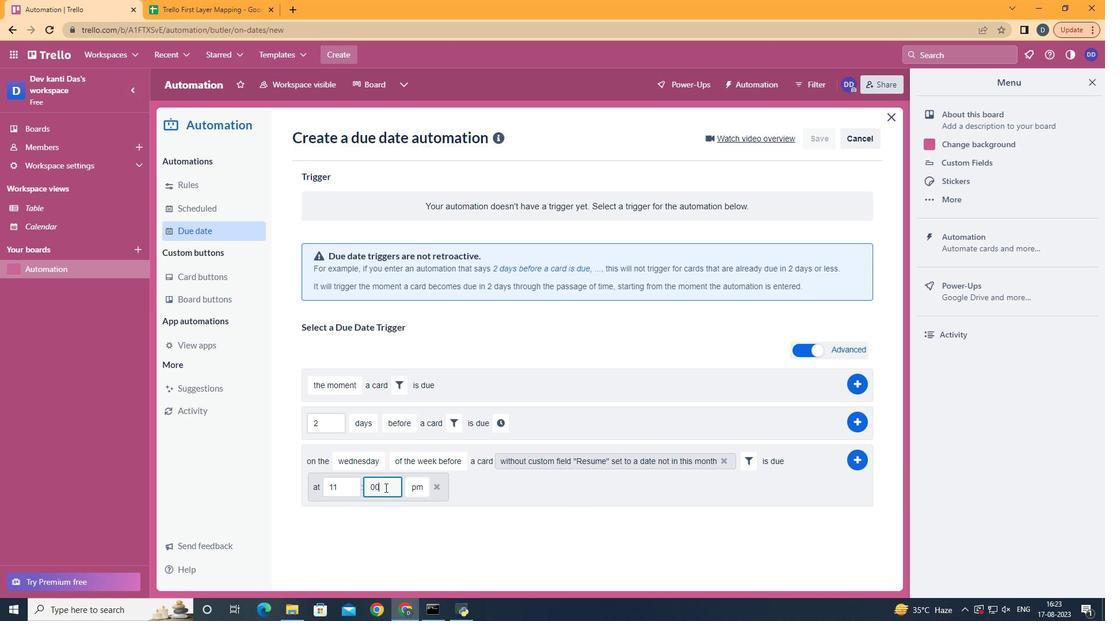 
Action: Mouse moved to (419, 515)
Screenshot: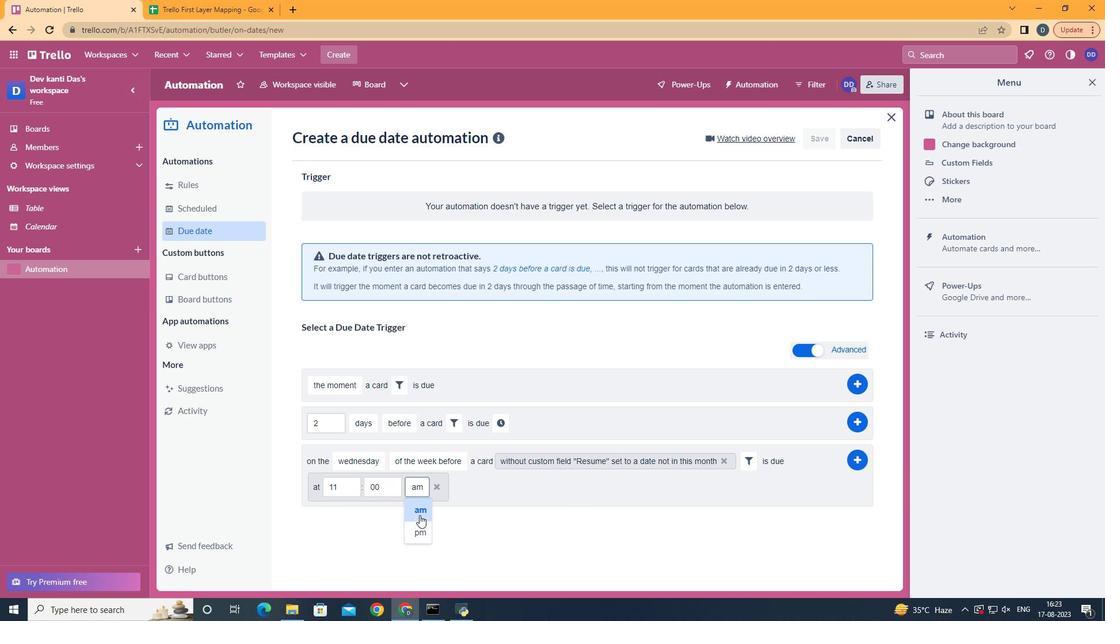 
Action: Mouse pressed left at (419, 515)
Screenshot: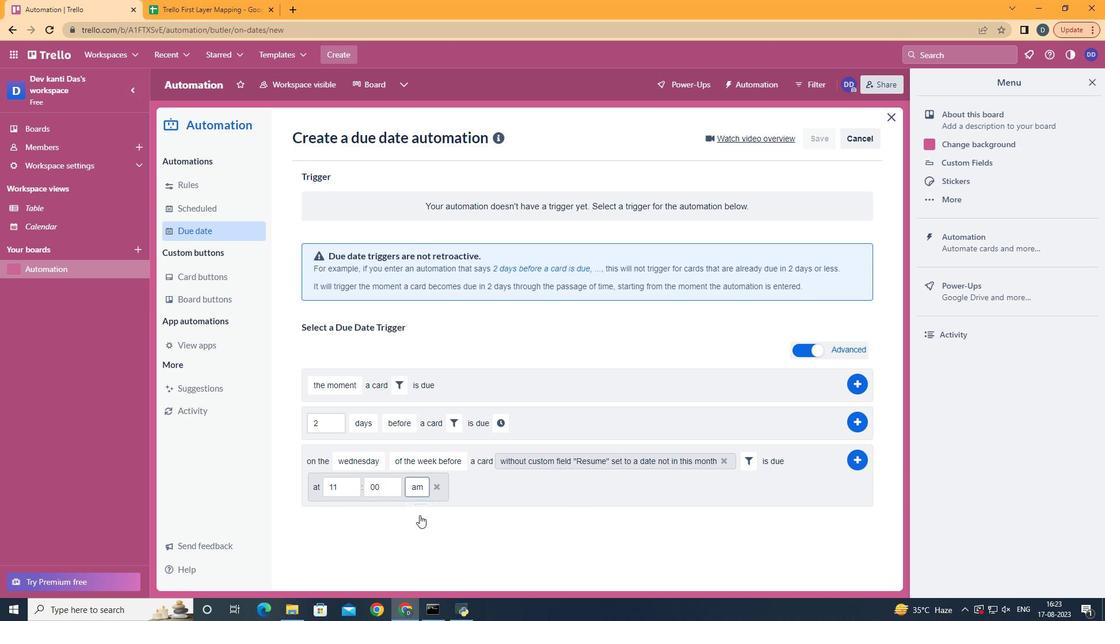 
Action: Mouse moved to (858, 455)
Screenshot: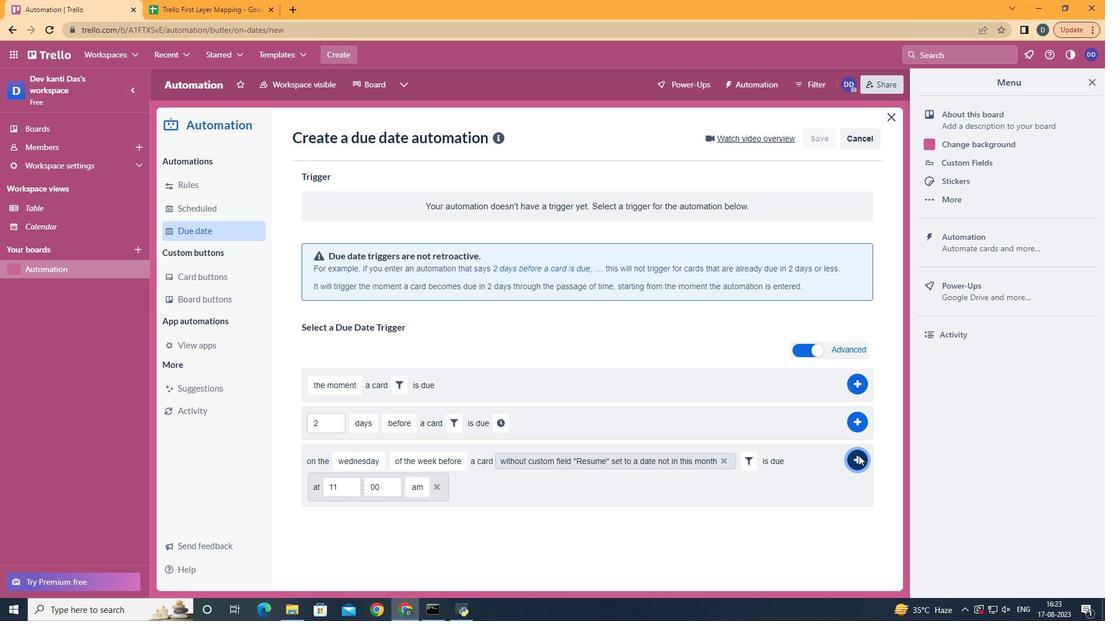 
Action: Mouse pressed left at (858, 455)
Screenshot: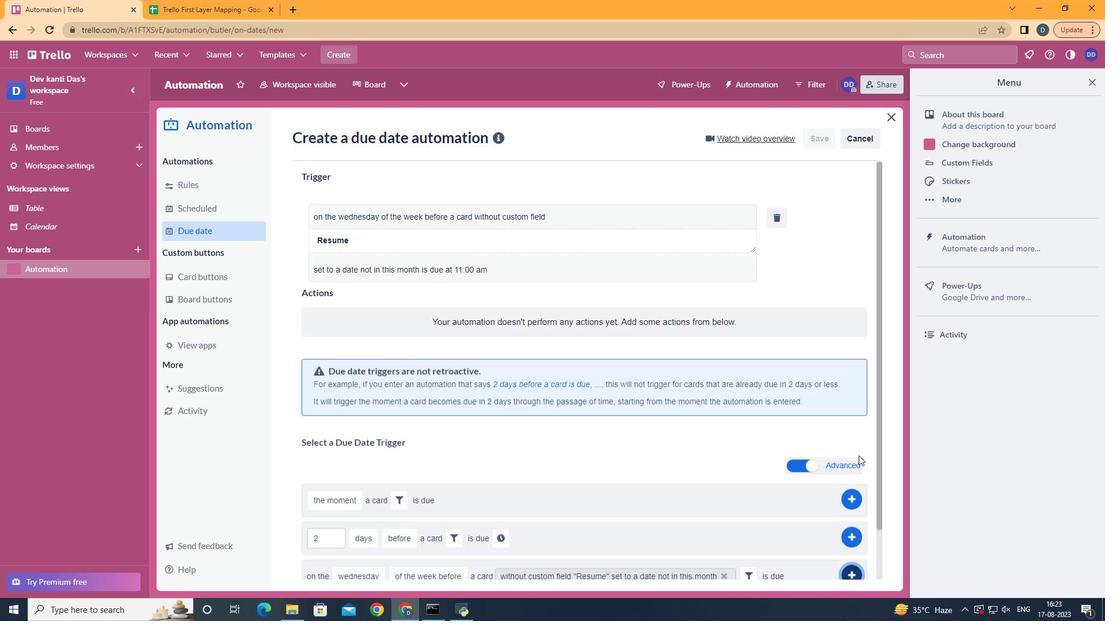 
